 Task: Create a task  Develop a new online tool for online resume building , assign it to team member softage.4@softage.net in the project BlueChipper and update the status of the task to  At Risk , set the priority of the task to Medium
Action: Mouse moved to (59, 50)
Screenshot: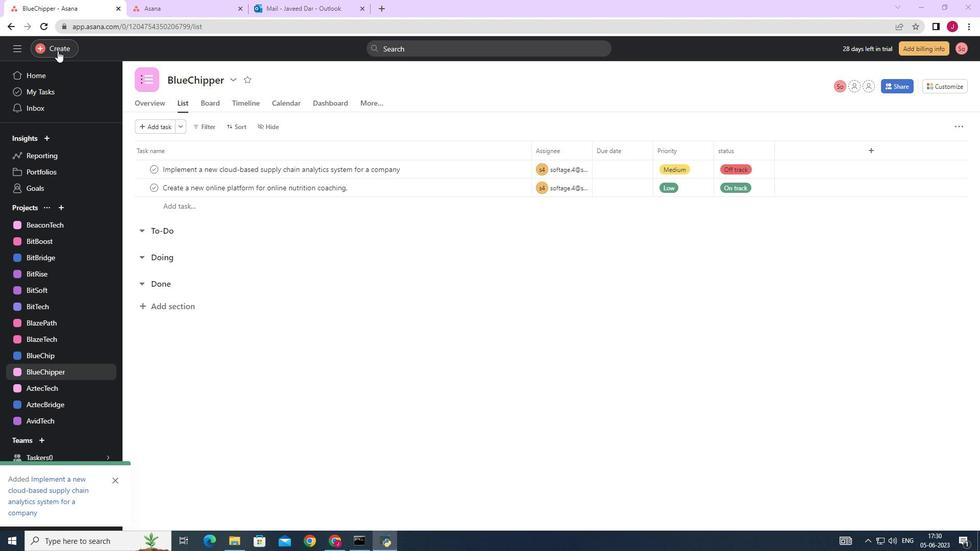 
Action: Mouse pressed left at (59, 50)
Screenshot: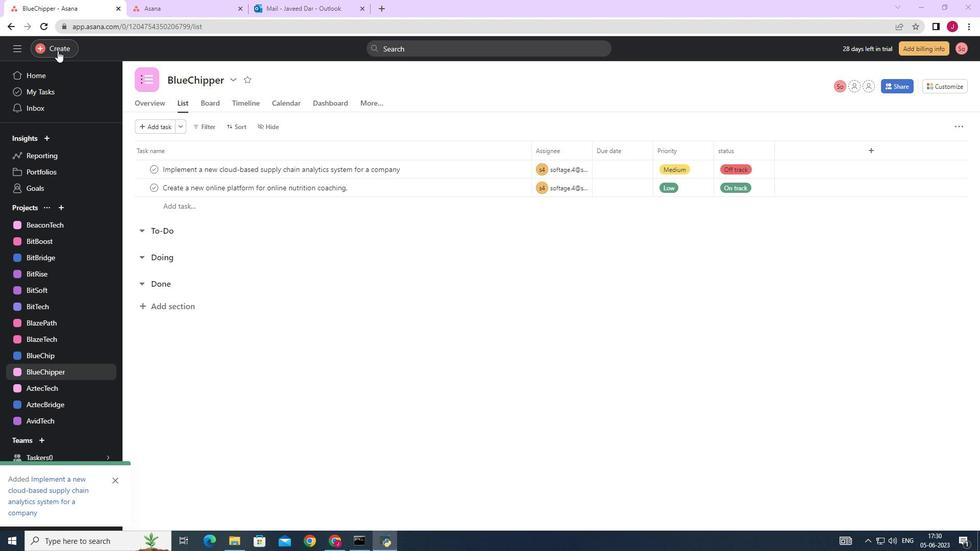 
Action: Mouse moved to (114, 50)
Screenshot: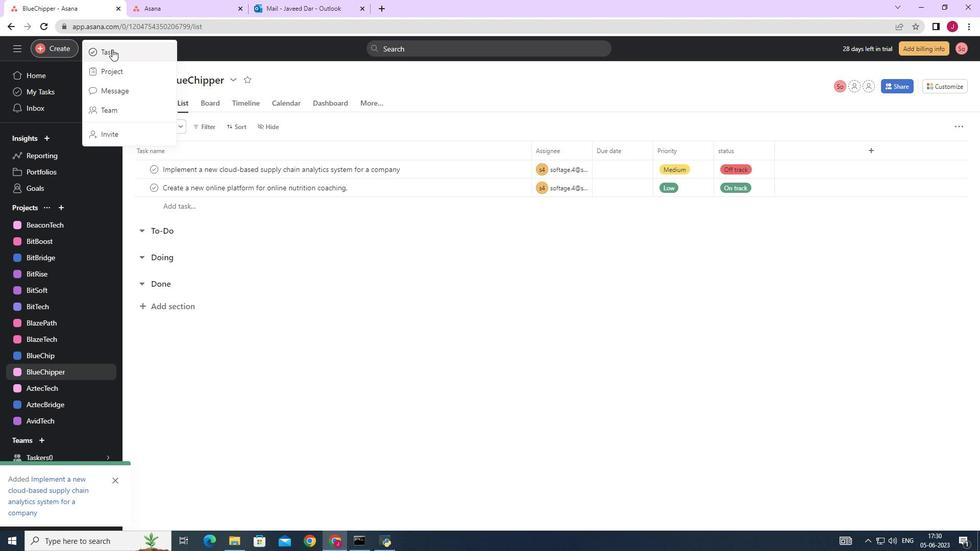 
Action: Mouse pressed left at (114, 50)
Screenshot: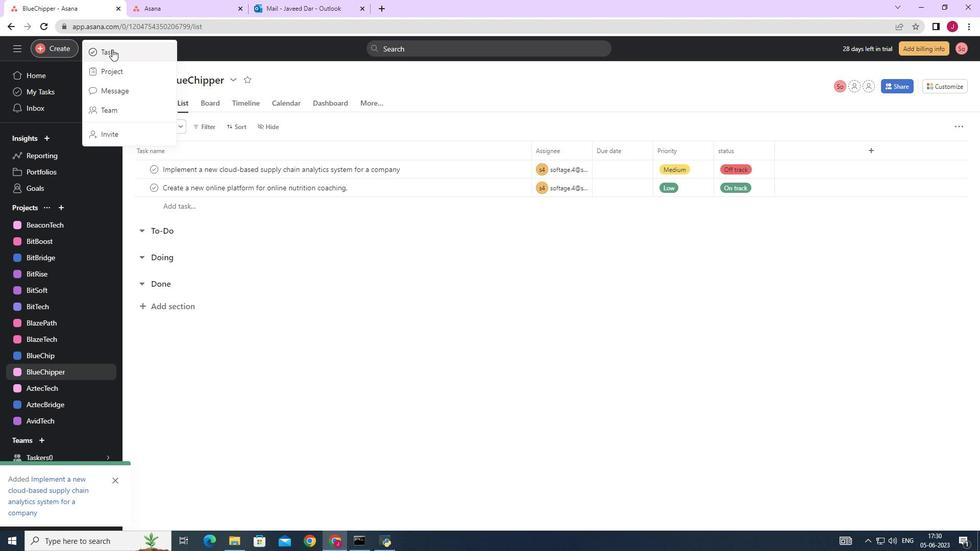 
Action: Mouse moved to (774, 336)
Screenshot: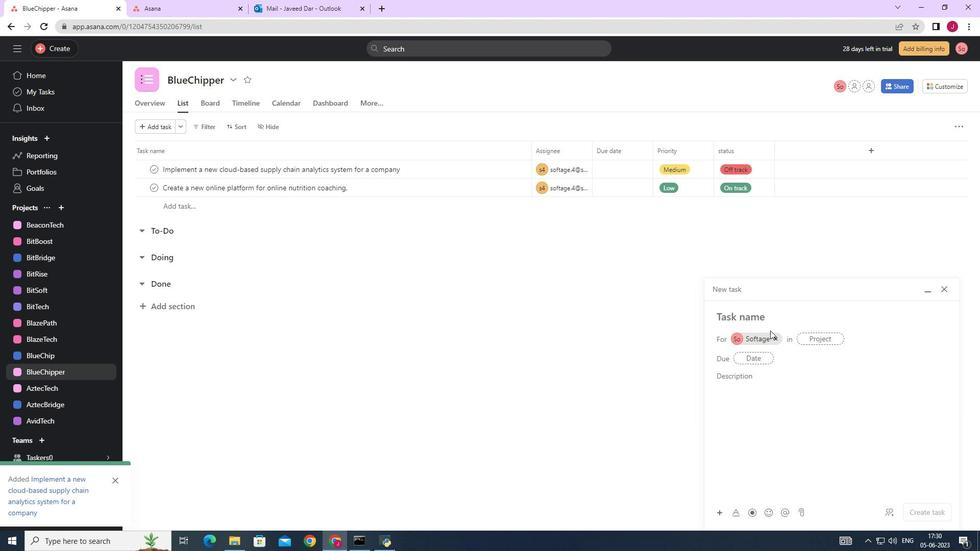 
Action: Mouse pressed left at (774, 336)
Screenshot: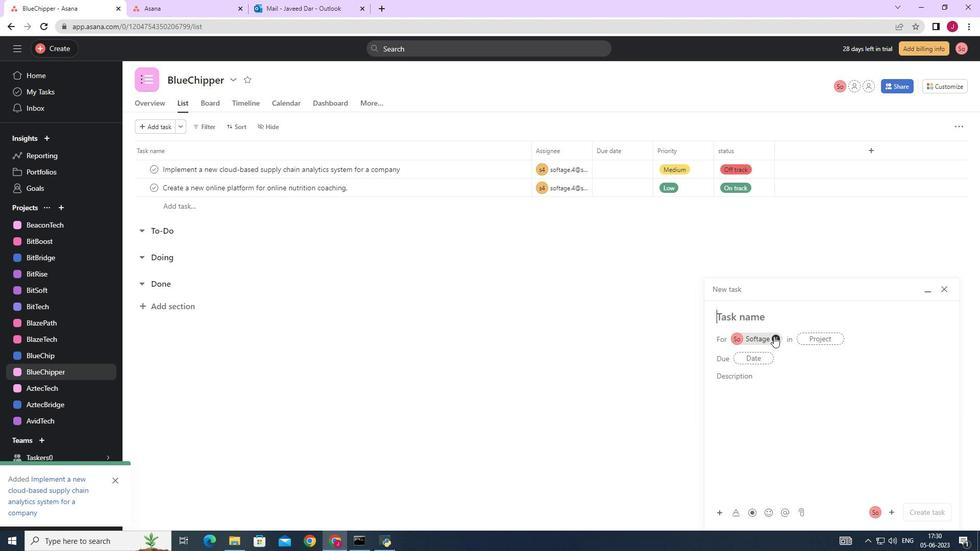 
Action: Mouse moved to (746, 319)
Screenshot: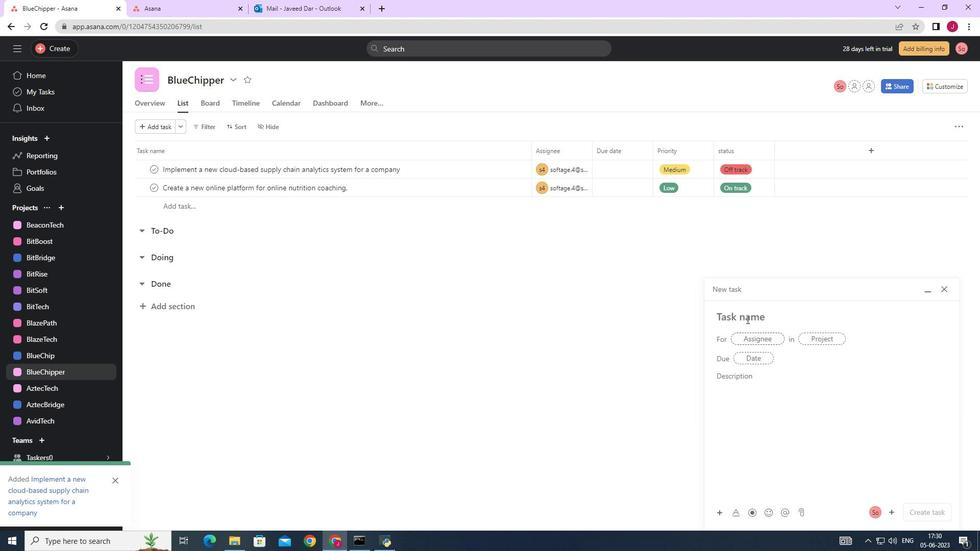 
Action: Mouse pressed left at (746, 319)
Screenshot: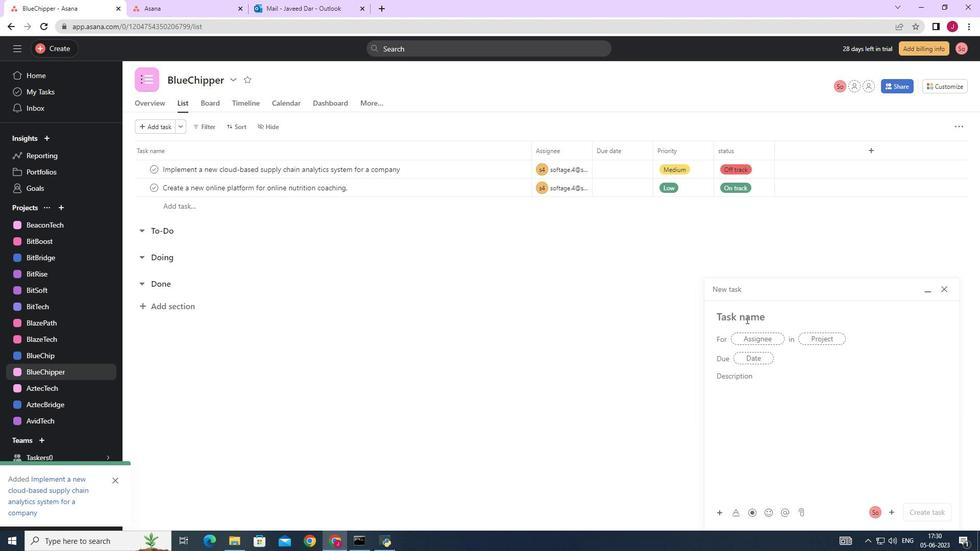 
Action: Key pressed <Key.caps_lock>D<Key.caps_lock>evelop<Key.space>a<Key.space>new<Key.space>tool<Key.space>for<Key.space>online<Key.space>resume<Key.space>building<Key.space>
Screenshot: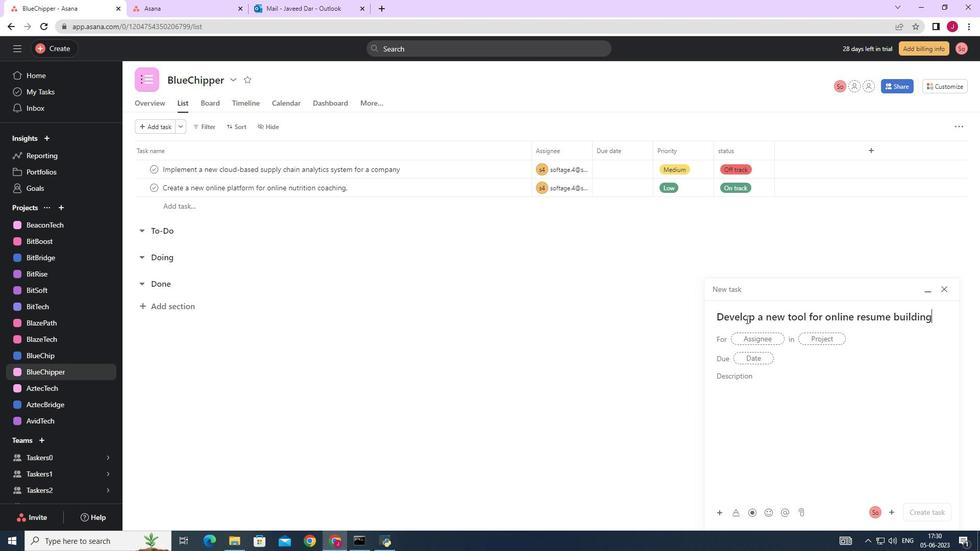 
Action: Mouse moved to (758, 335)
Screenshot: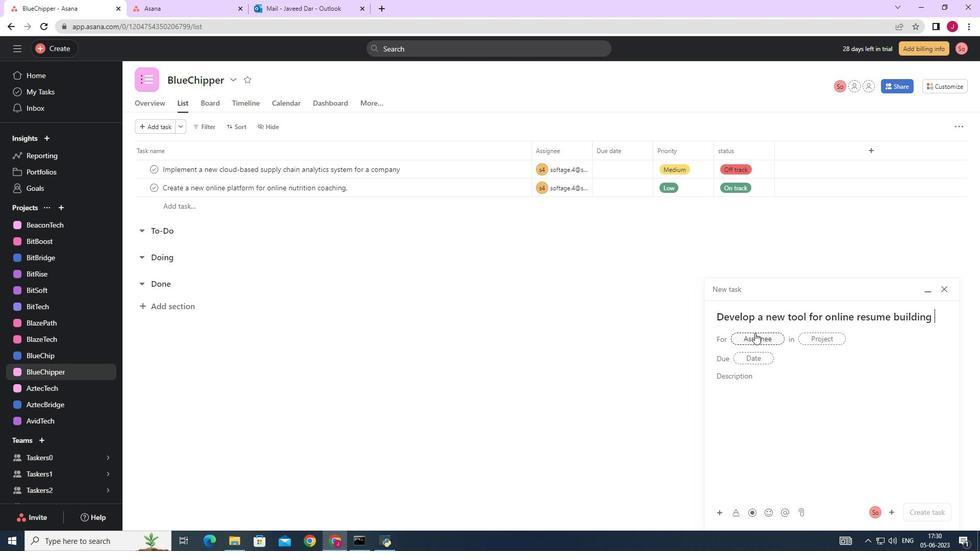 
Action: Mouse pressed left at (758, 335)
Screenshot: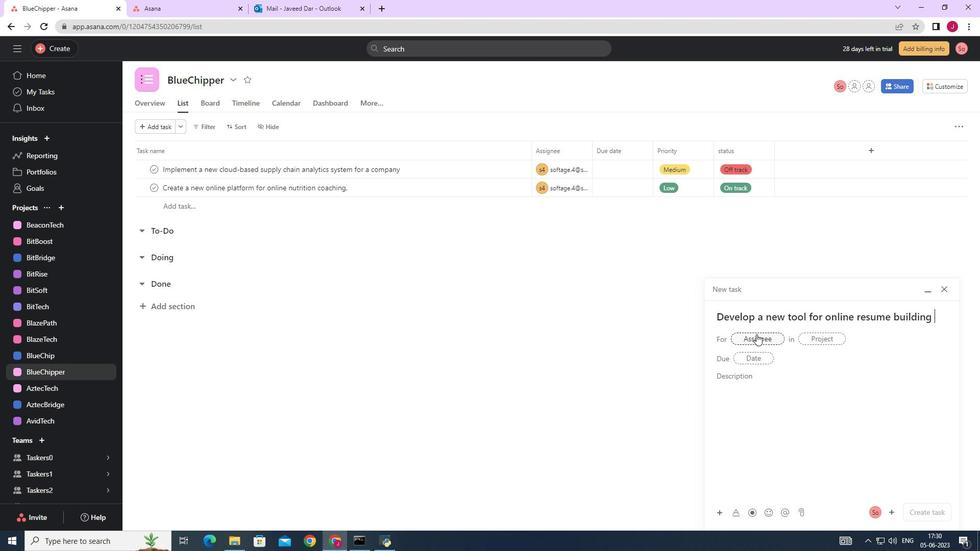 
Action: Key pressed softage.4
Screenshot: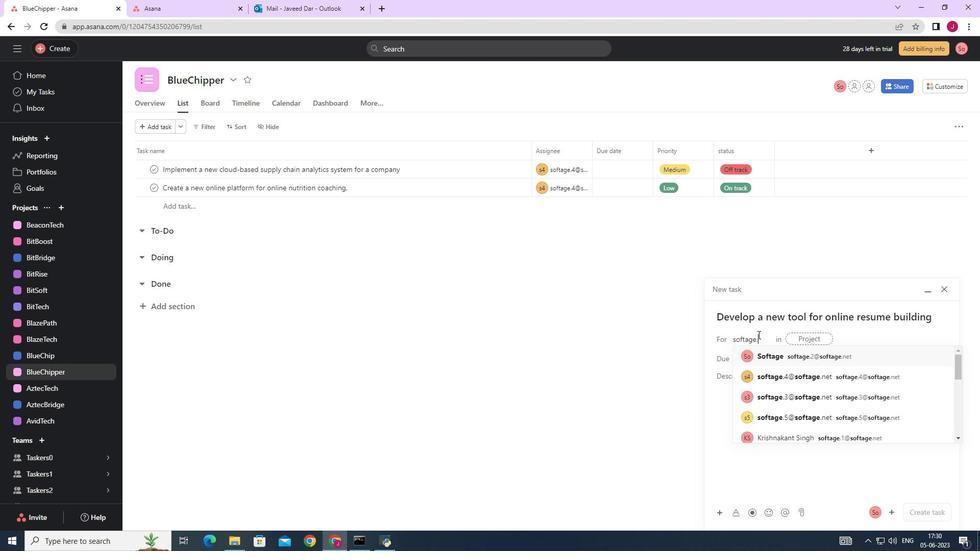 
Action: Mouse moved to (786, 359)
Screenshot: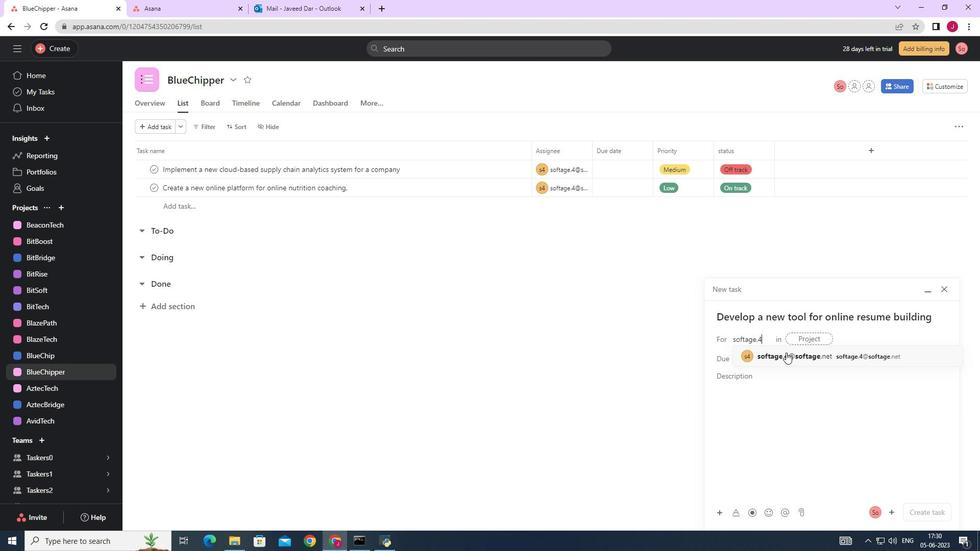 
Action: Mouse pressed left at (786, 359)
Screenshot: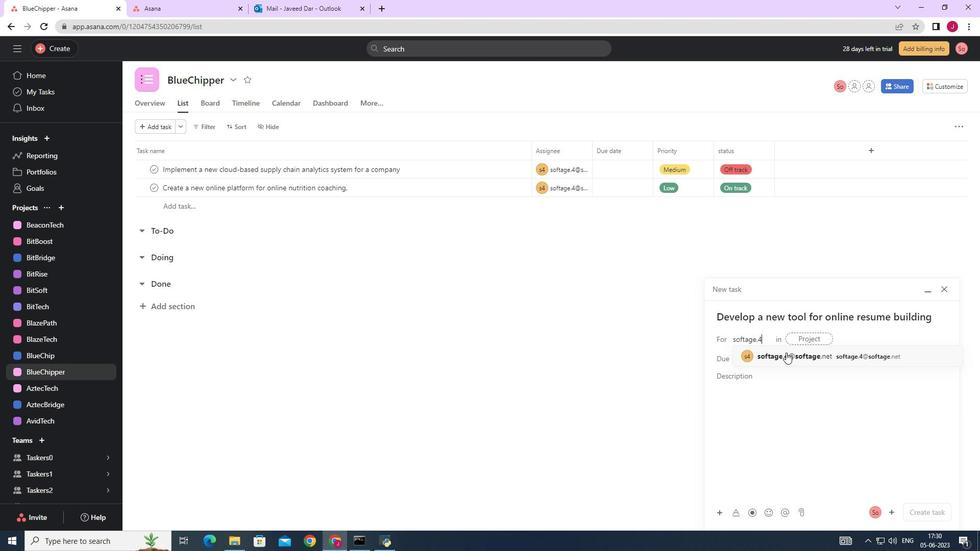 
Action: Mouse moved to (645, 355)
Screenshot: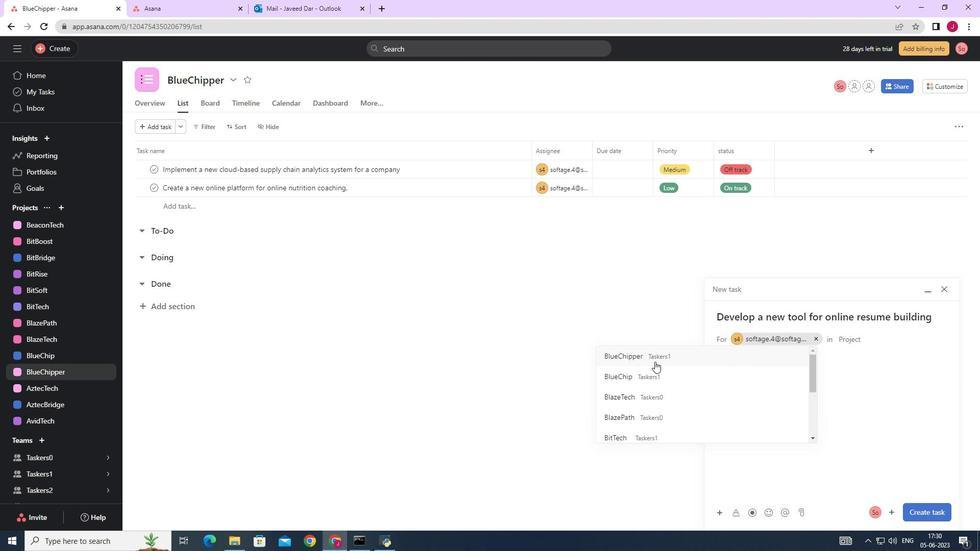 
Action: Mouse pressed left at (645, 355)
Screenshot: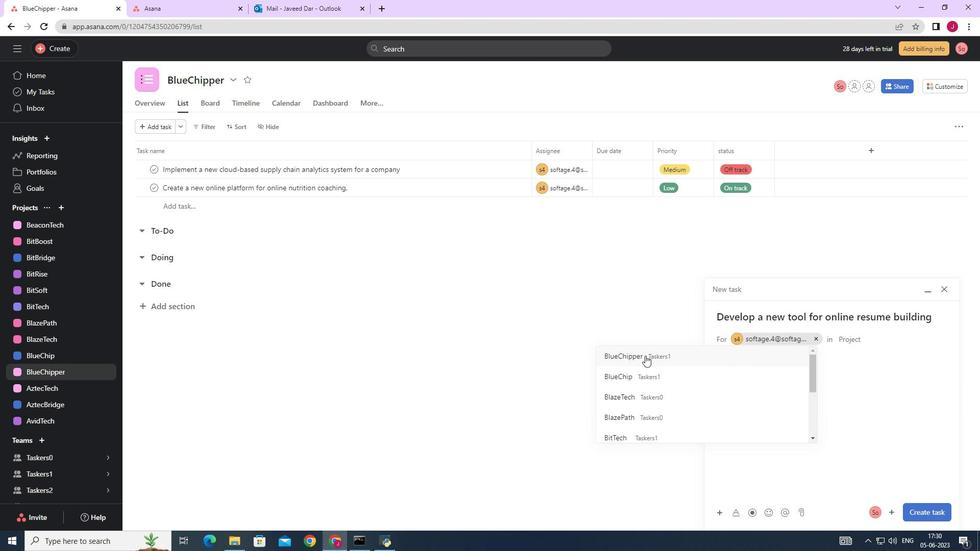 
Action: Mouse moved to (773, 379)
Screenshot: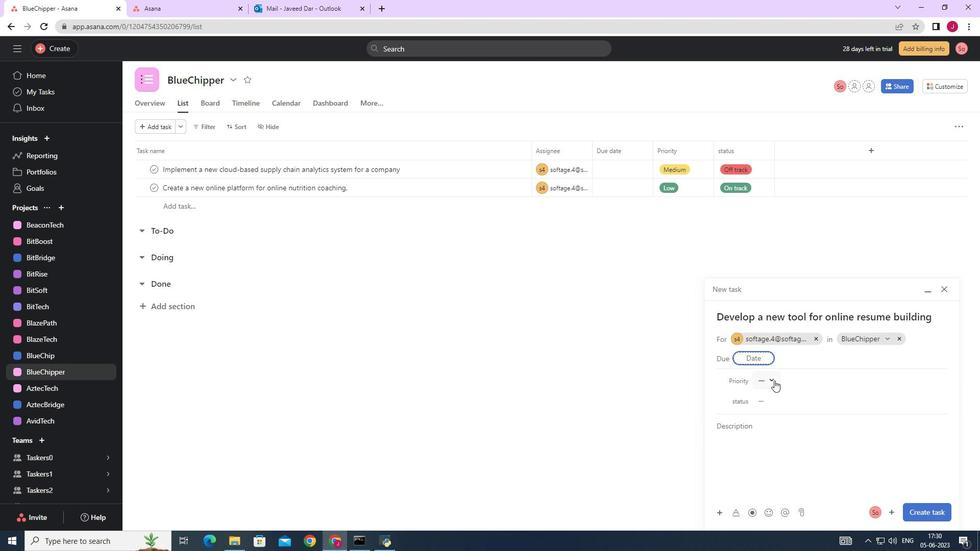 
Action: Mouse pressed left at (773, 379)
Screenshot: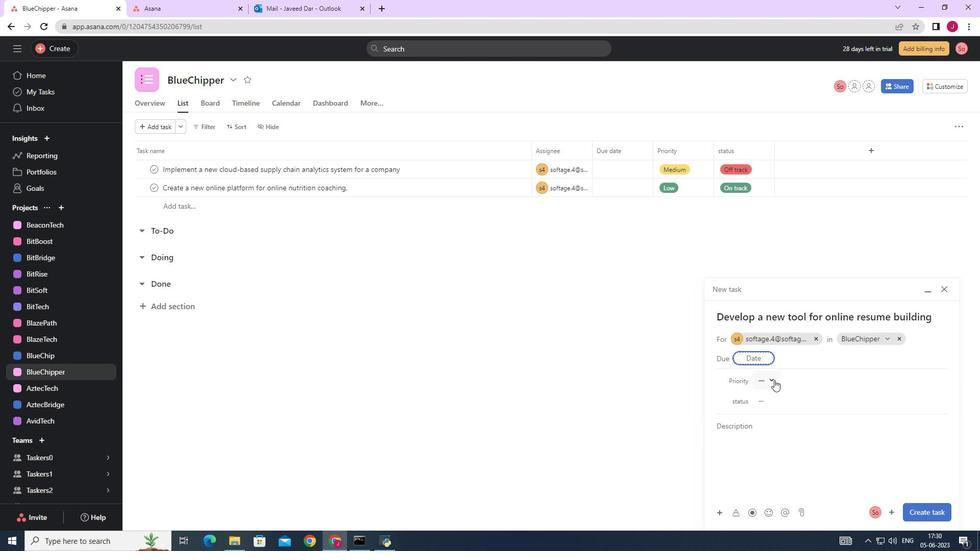 
Action: Mouse moved to (778, 429)
Screenshot: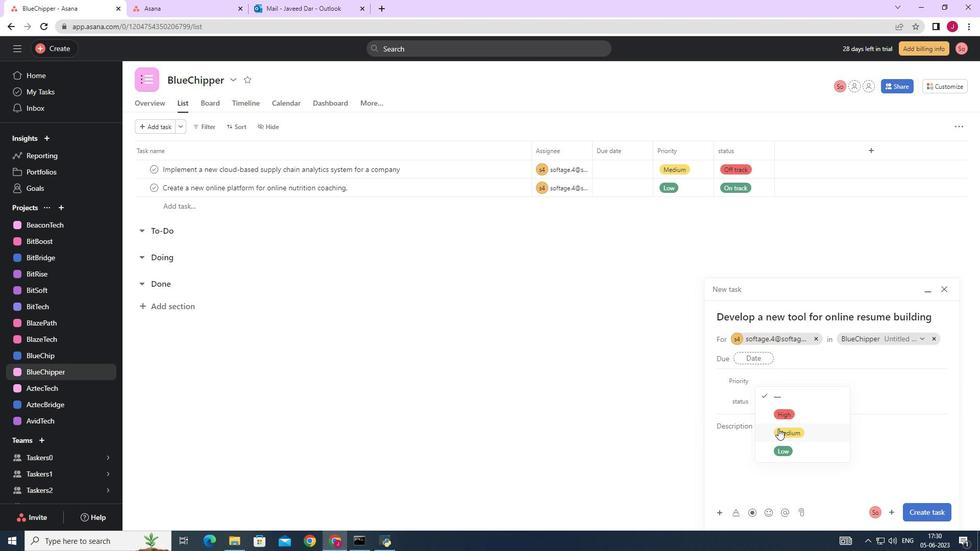 
Action: Mouse pressed left at (778, 429)
Screenshot: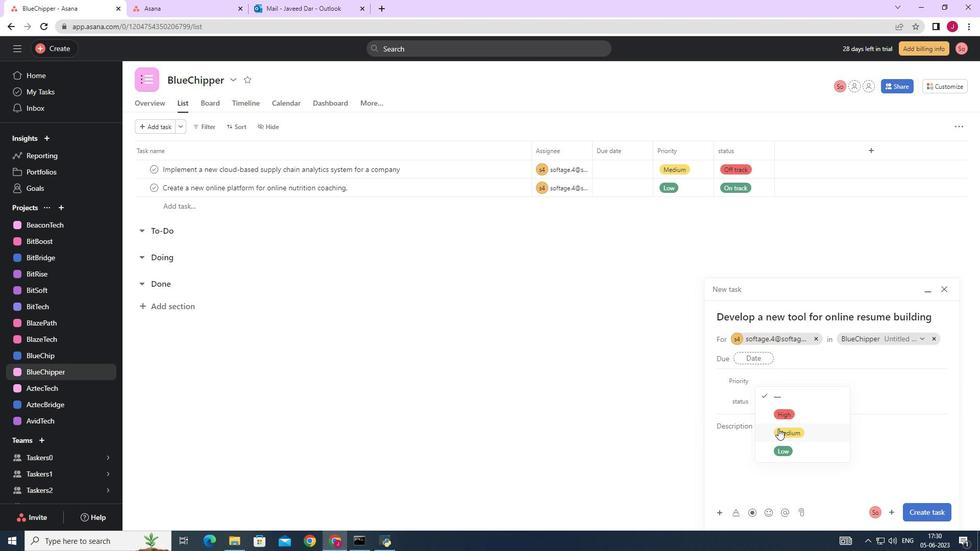 
Action: Mouse moved to (769, 400)
Screenshot: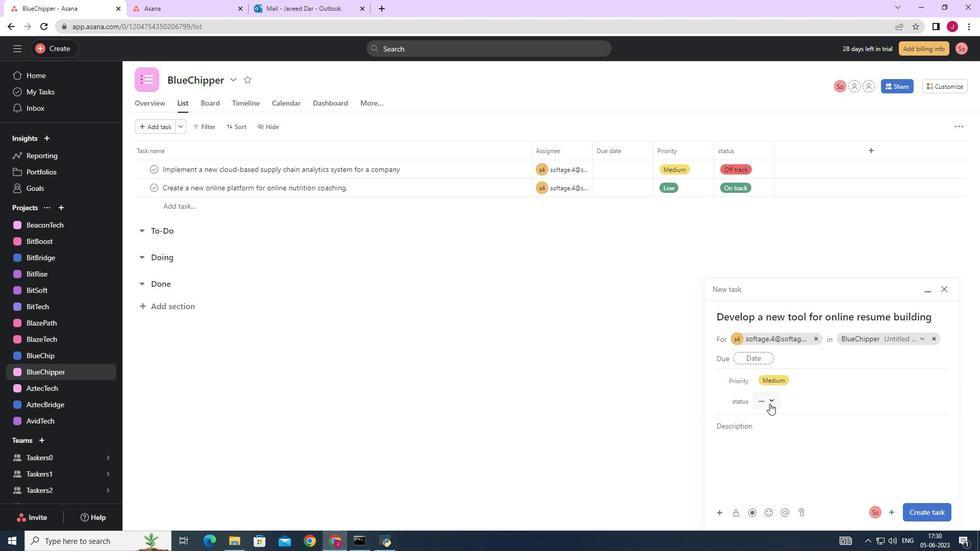
Action: Mouse pressed left at (769, 400)
Screenshot: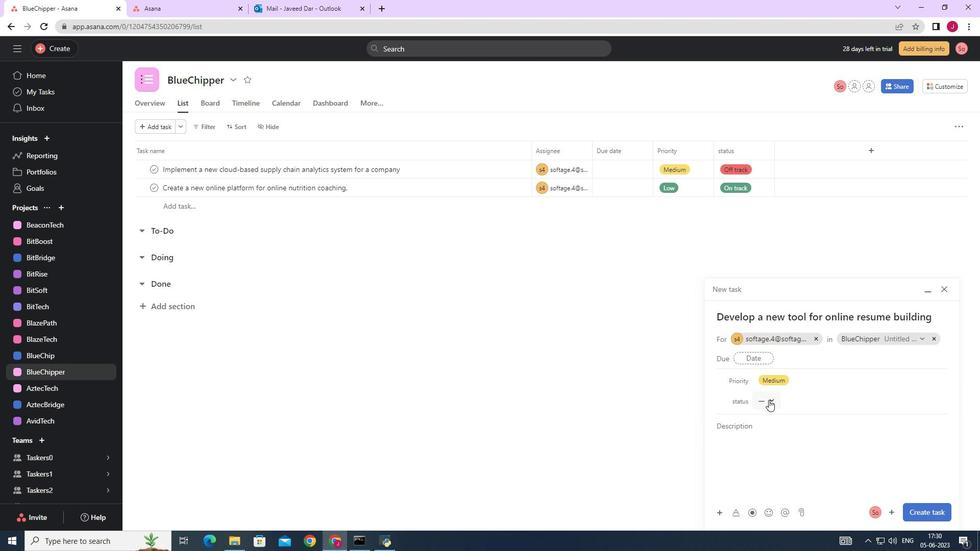 
Action: Mouse moved to (785, 471)
Screenshot: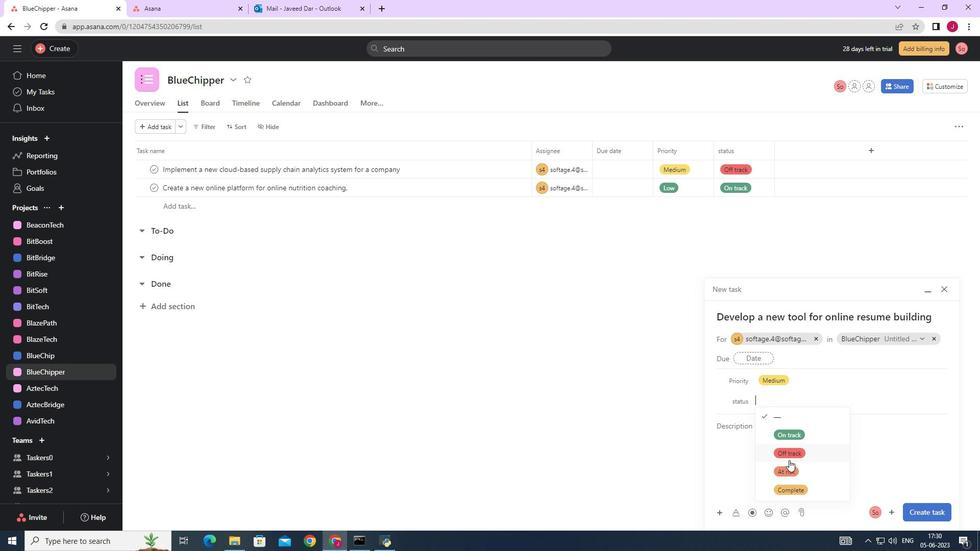 
Action: Mouse pressed left at (785, 471)
Screenshot: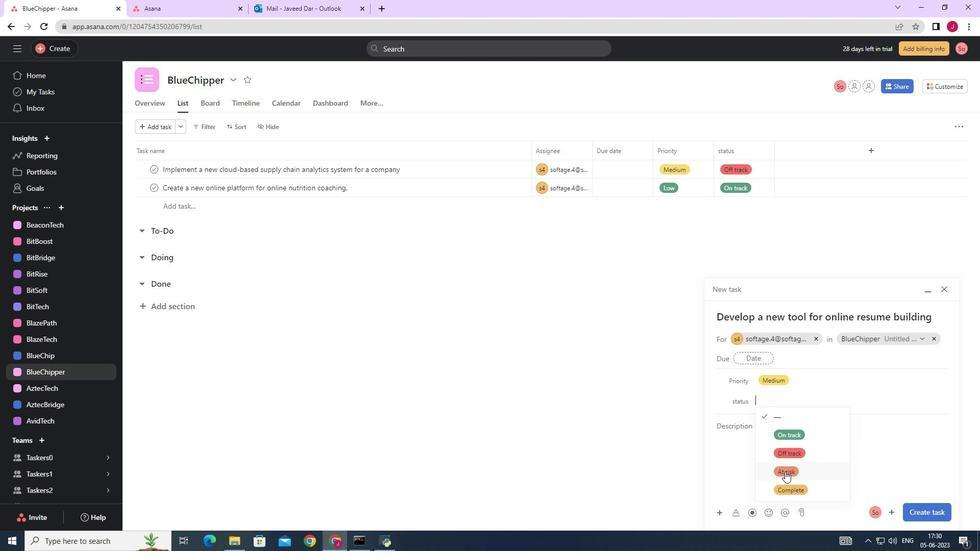 
Action: Mouse moved to (913, 510)
Screenshot: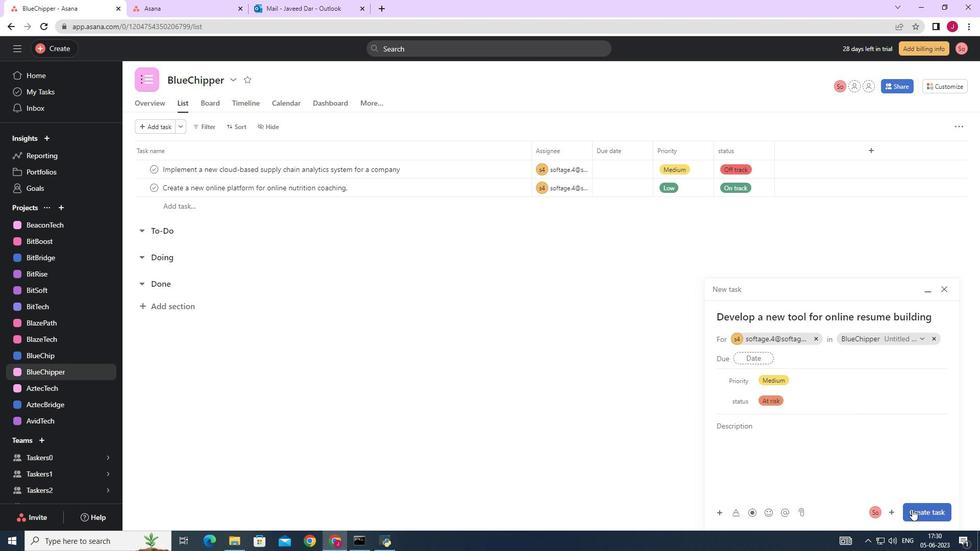 
Action: Mouse pressed left at (913, 510)
Screenshot: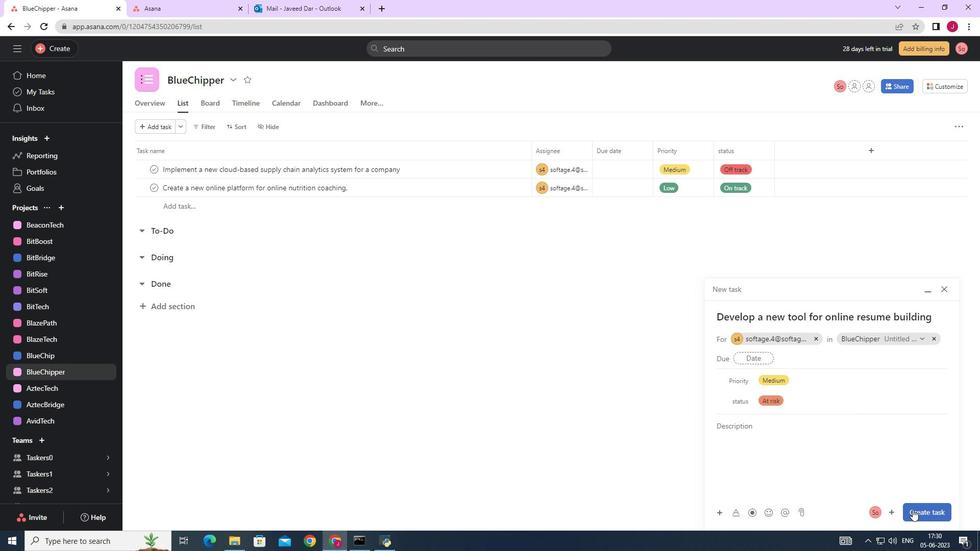 
Action: Mouse moved to (824, 439)
Screenshot: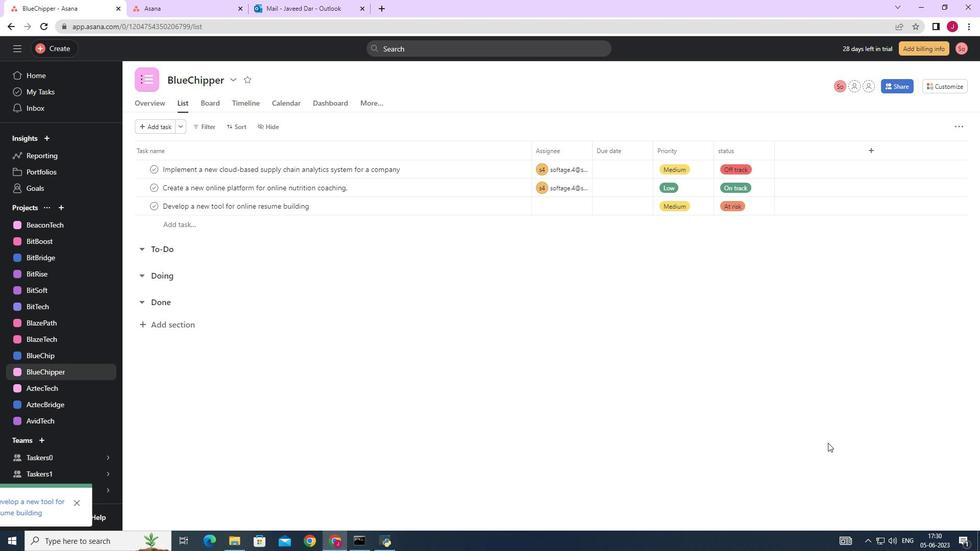
